 Task: Calculate the area of a sphere using a Python program given its radius.
Action: Mouse moved to (68, 10)
Screenshot: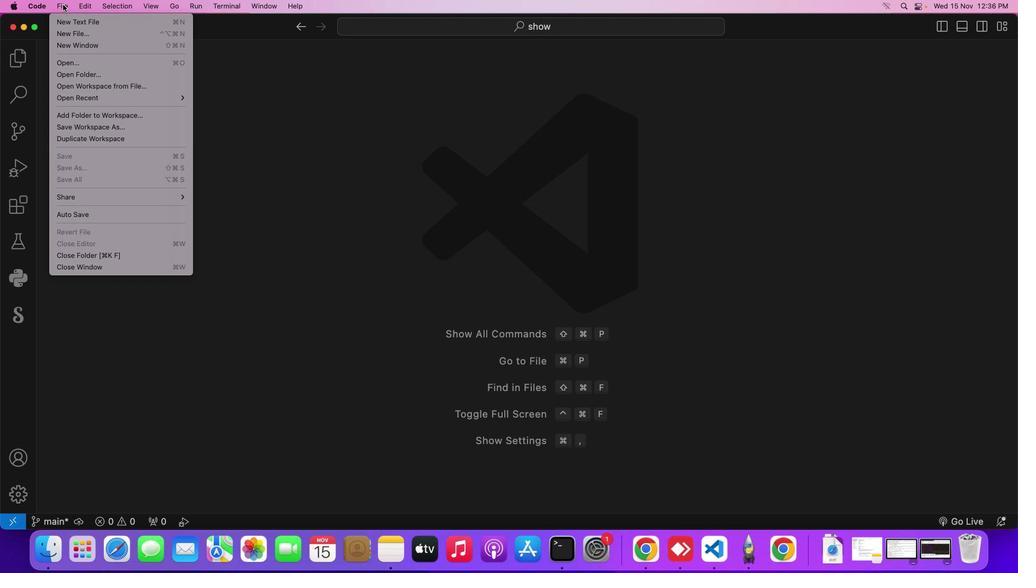 
Action: Mouse pressed left at (68, 10)
Screenshot: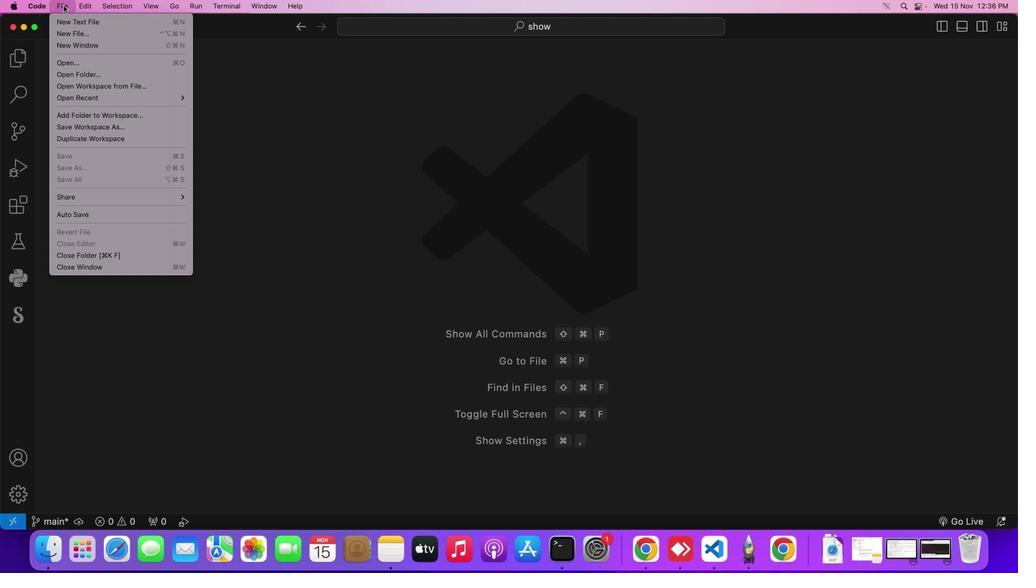 
Action: Mouse moved to (80, 27)
Screenshot: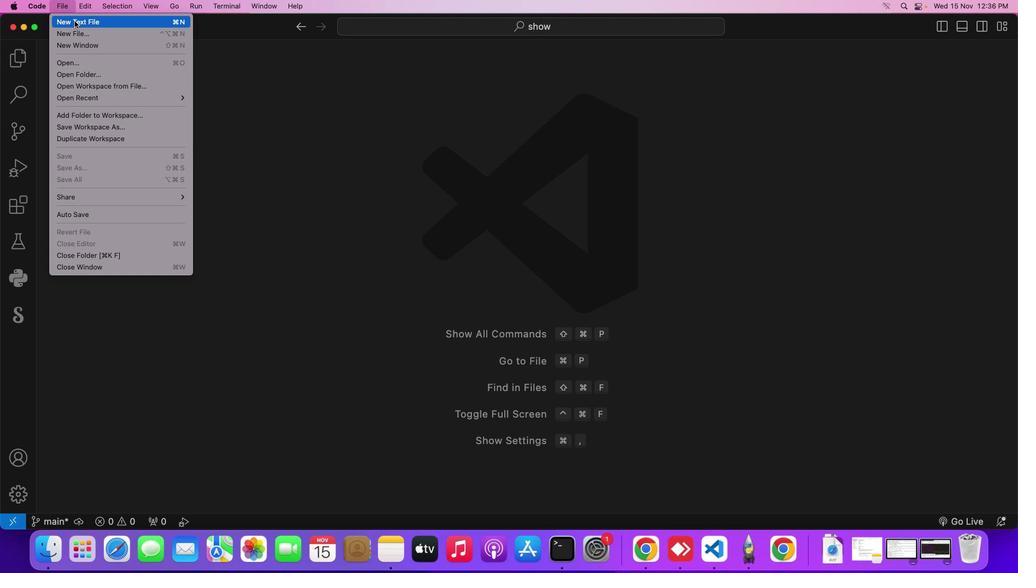 
Action: Mouse pressed left at (80, 27)
Screenshot: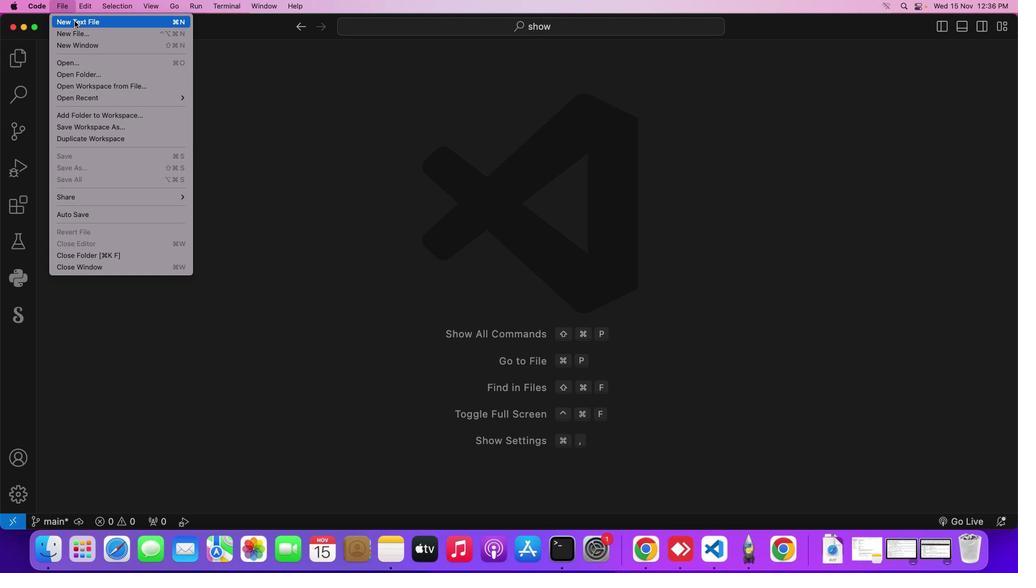 
Action: Mouse moved to (258, 177)
Screenshot: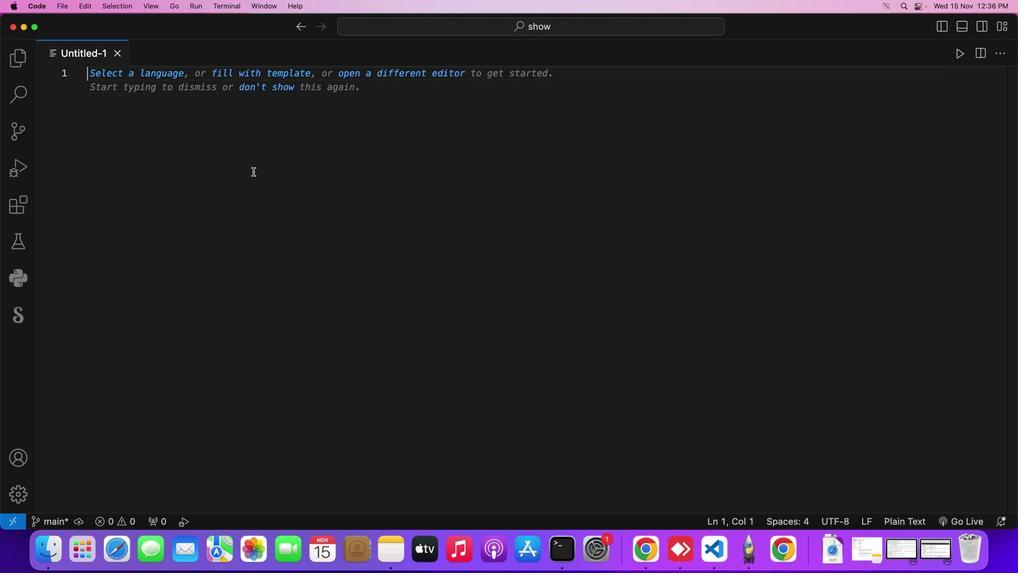 
Action: Key pressed Key.cmd
Screenshot: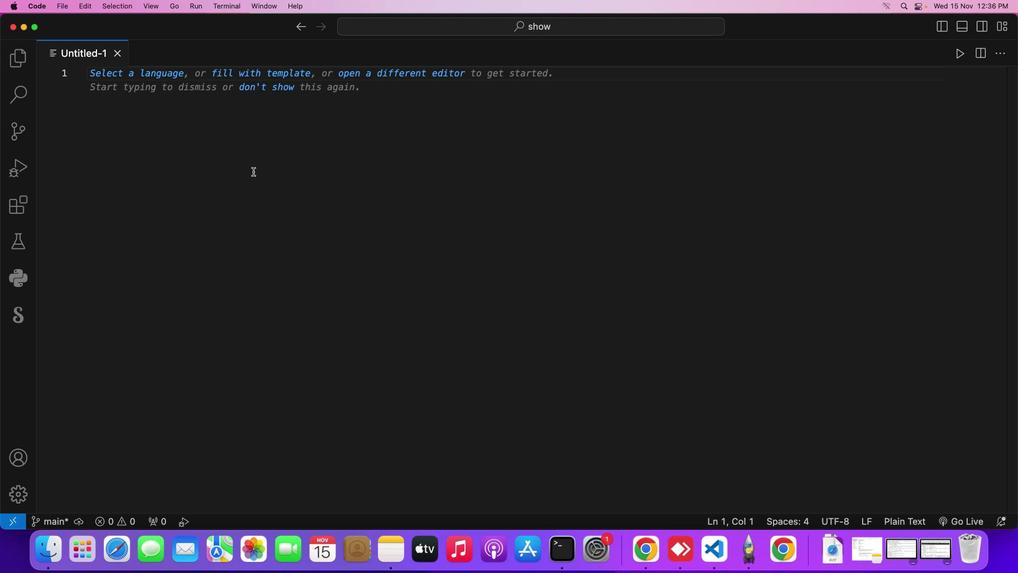 
Action: Mouse moved to (258, 176)
Screenshot: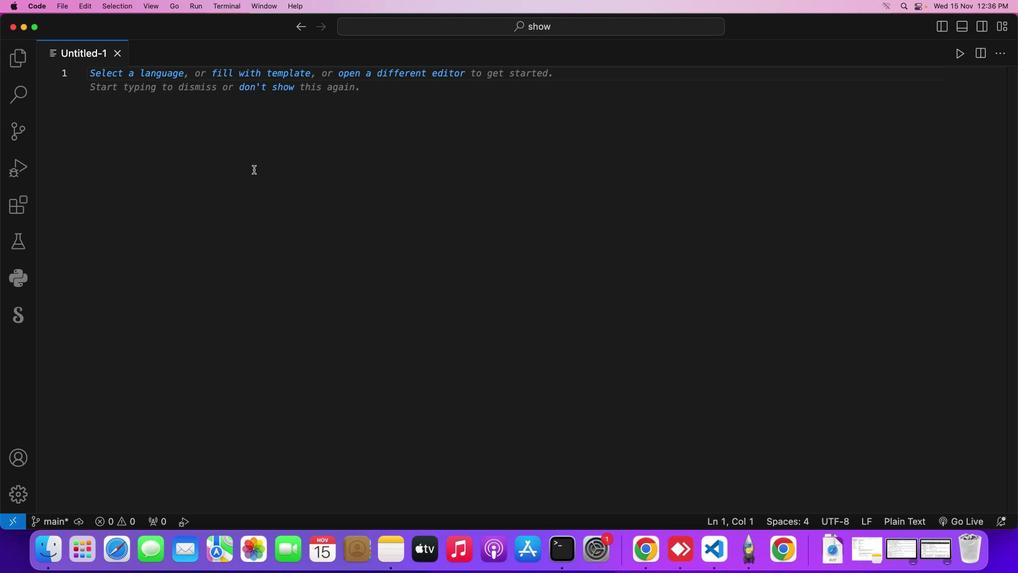
Action: Key pressed 's'
Screenshot: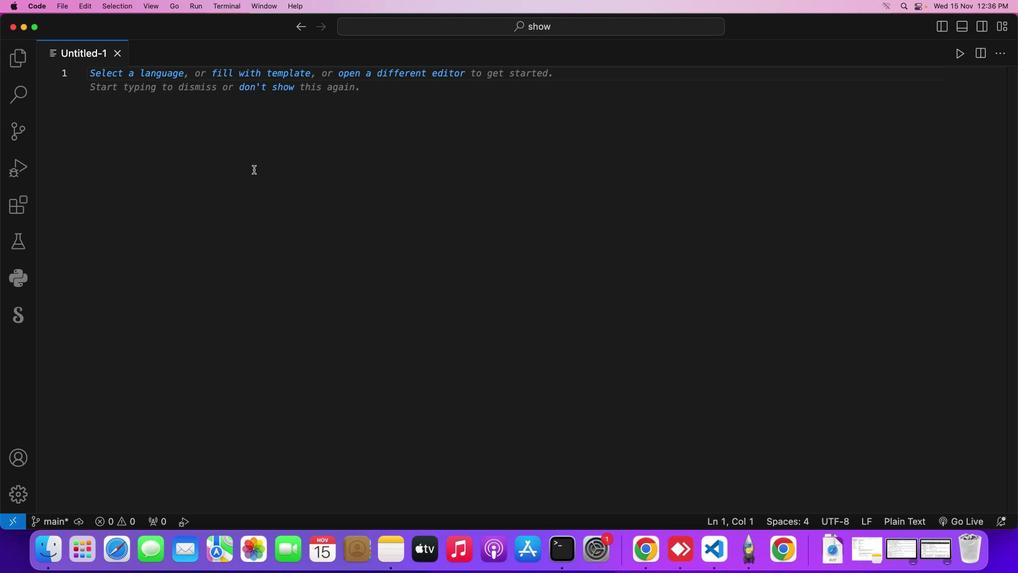 
Action: Mouse moved to (541, 226)
Screenshot: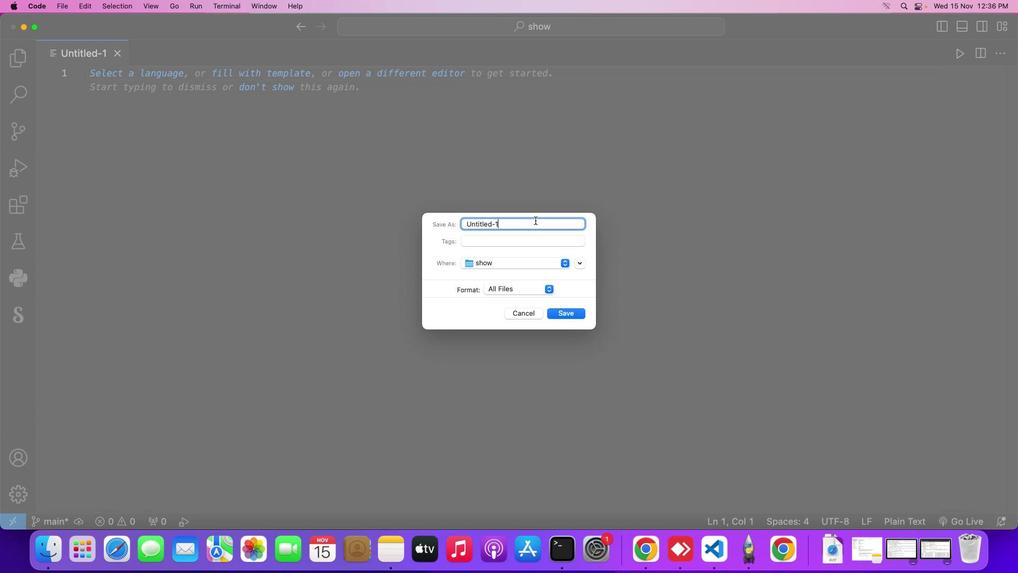 
Action: Mouse pressed left at (541, 226)
Screenshot: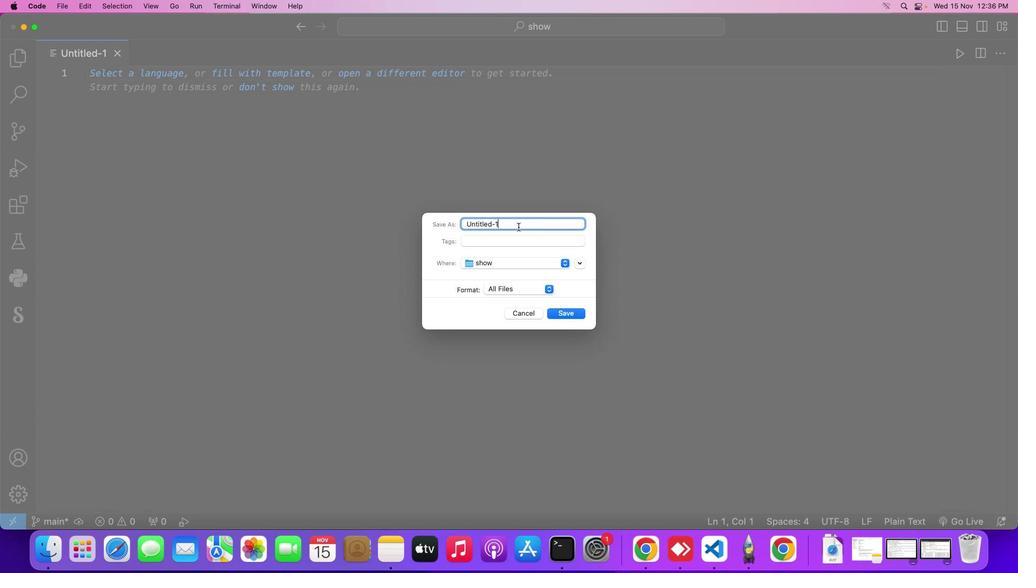 
Action: Mouse moved to (496, 247)
Screenshot: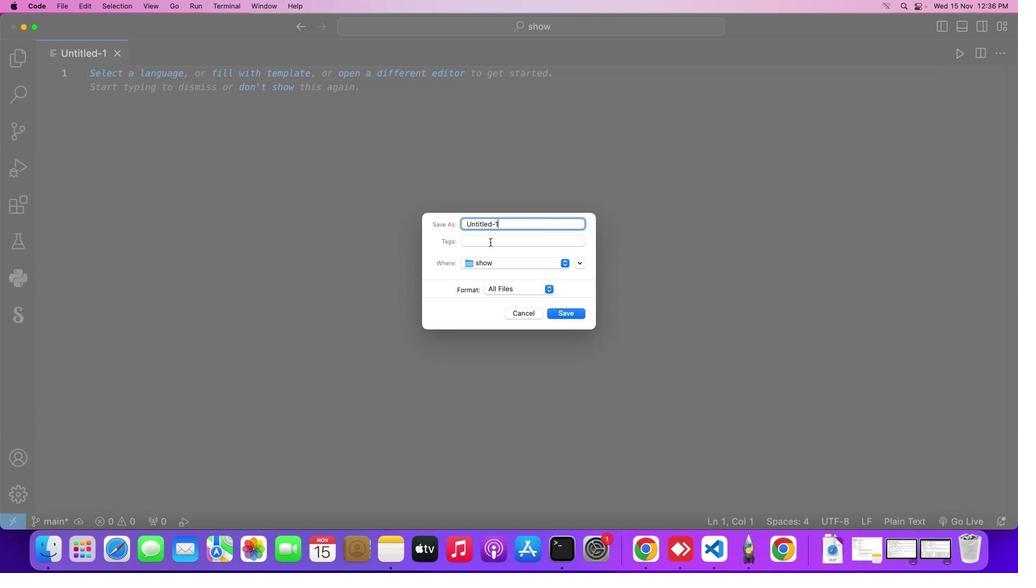 
Action: Key pressed Key.backspaceKey.backspaceKey.backspaceKey.backspaceKey.backspaceKey.backspaceKey.backspaceKey.backspaceKey.backspaceKey.backspaceKey.backspace'd''e'Key.backspaceKey.backspaceKey.shift_r'D''e''n'Key.backspace'm''o'Key.shift_r'R''m''o''.''p''y'Key.enter'f'Key.backspaceKey.shift_r'#'Key.spaceKey.shift_r'I''m''p''o''r''t'Key.space't''h''e'Key.space'm''a''t''h'Key.space'm''o''d''u''l''e'Key.space't''o'Key.space'a''c''c''e''s''s'Key.space'm''a''t''h''m''e'Key.backspaceKey.backspace'e''m''e''t'Key.backspaceKey.backspaceKey.backspace'm''a''t''i''c''a''l'Key.space'f''u''n''c''t''i''o''n'Key.enter'i''m''p''o''e''r'Key.backspaceKey.backspace'r''t'Key.space'm''a''t''h'Key.enterKey.enterKey.shift_r'#'Key.spaceKey.shift_r'F''u''n''c''t''i''o''n'Key.space't''o'Key.space'c''a''l''c''u''l''a''t''e'Key.space't''h''e'Key.space's''u''r''f''a''c''e'Key.space'a''r''e''a'Key.space'o''f'Key.space'a'Key.space's''p''h''a'Key.backspace'e''r''e'Key.space'g''i''v''e''n'Key.space'i''t''s'Key.space'r''a''d''i''u''s'Key.enter'd''e''f'Key.space's''p''h''e''r''e'Key.shift_r'_''a''r''e''a'Key.shift_r'(''r''a''d''i''u''s'Key.rightKey.shift_r':'Key.enterKey.shift_r'#'Key.spaceKey.shift_r'U''s''i''n''g'Key.space't''h''e'Key.space'f''o''r''m''u''l''a'Key.shift_r':'Key.spaceKey.shift_r'A''='Key.backspaceKey.space'='Key.space'4'Key.spaceKey.shift_r'*'Key.space'p''i'Key.spaceKey.shift_r'*'Key.space'r'Key.shift_r'^''e'Key.backspace'w'Key.backspace'2'Key.enter'a''r''e''a'Key.space'='Key.space'4'Key.spaceKey.shift_r'*'Key.space'm''a''t''h''.''p''i'Key.spaceKey.shift_r'*'Key.space'r''a''d''i''u''s'Key.shift_r'&'Key.backspaceKey.shift_r'*''*''2'Key.enter'r''e''t''u''r''n'Key.space'a''r''e''a'Key.enterKey.enterKey.shift_r'#'Key.spaceKey.shift_r'T''a''k''i''n''g'Key.space't''h''e'Key.space'r''a''s'Key.backspace'd''i''u''s'Key.space'a''s'Key.space'i''n''p''u''r''t'Key.backspaceKey.backspace't'Key.space'f''r''o''m'Key.space't''h''e'Key.space'u''s''e''r'Key.enter'r''a''s''i'Key.backspaceKey.backspace'd''i''u''s'Key.space'='Key.space'f''l''o''a''t'Key.shift_r'(''i''n''p''u''t'Key.shift_r'('Key.shift_r'"''E''n''t''e''r'Key.space't''h''e'Key.space'r''a''d''i''u''s'Key.space'o''f'Key.space't''h''e'Key.space's''p''h''e''r''e'Key.shift_r':'Key.spaceKey.rightKey.rightKey.rightKey.enterKey.enterKey.shift_r'#'Key.spaceKey.shift_r'C''a''l''c''u''l''a''t''e'Key.spaceKey.backspaceKey.backspace'i''n''g'Key.space't''h''e'Key.space's''u''r''f''a''c''e'Key.space'a''r''e''a'Key.space'u''s''i''n''g'Key.space't''h''e'Key.space'f''u''n''c''t''i''o''n'Key.spaceKey.enter'a''r''e''a'Key.space'='Key.space's''p''h''e''r''e'Key.shift_r'_''a''r''e''a'Key.shift_r'(''r''a''d''i''u''s'Key.rightKey.enterKey.enterKey.shift_r'#'Key.spaceKey.shift_r'P''r''i''n''t''i''n''g'Key.space't''h''e'Key.space'r''e''s''u''l''t'Key.space'a''l''o''n''g'Key.space'w''i''t''h'Key.space'a'Key.space'd''e''s''c''r''i''p''t''i''v''e'Key.space'm''e''s''s''a''g''e'Key.enter'p''r''i''n''t'Key.shift_r'(''f'Key.shift_r'"'Key.shift_r'T''h''e'Key.space's''u''r''f''a''c''e'Key.space'a''r''e''a'Key.space'o''f'Key.space't''h''e'Key.space's''p''h''e''r''e'Key.space'w''i''t''h'Key.space'r''a''d''i''u''s'Key.spaceKey.shift_r'{''r''a''d''i''u''s'Key.rightKey.space'i''s'Key.shift_r':'Key.spaceKey.shift_r'{''a''r''e''a'Key.rightKey.rightKey.rightKey.enterKey.enter
Screenshot: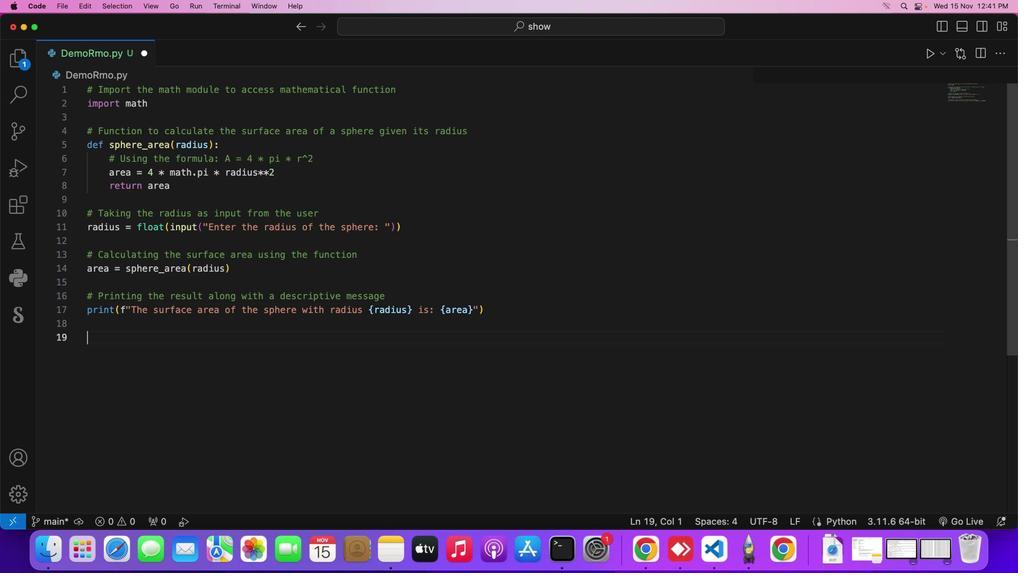 
Action: Mouse moved to (990, 5)
Screenshot: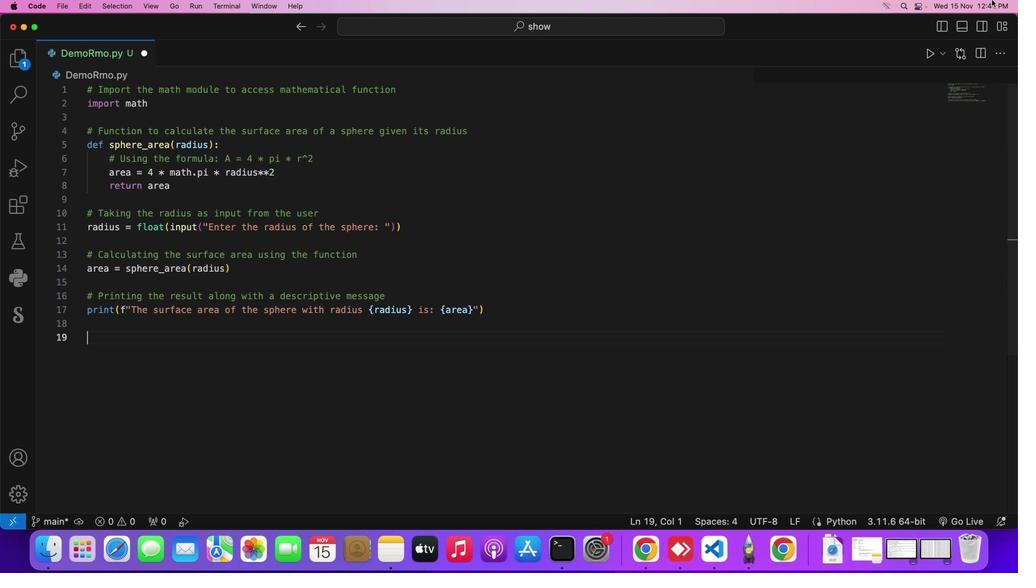 
Action: Key pressed Key.cmd
Screenshot: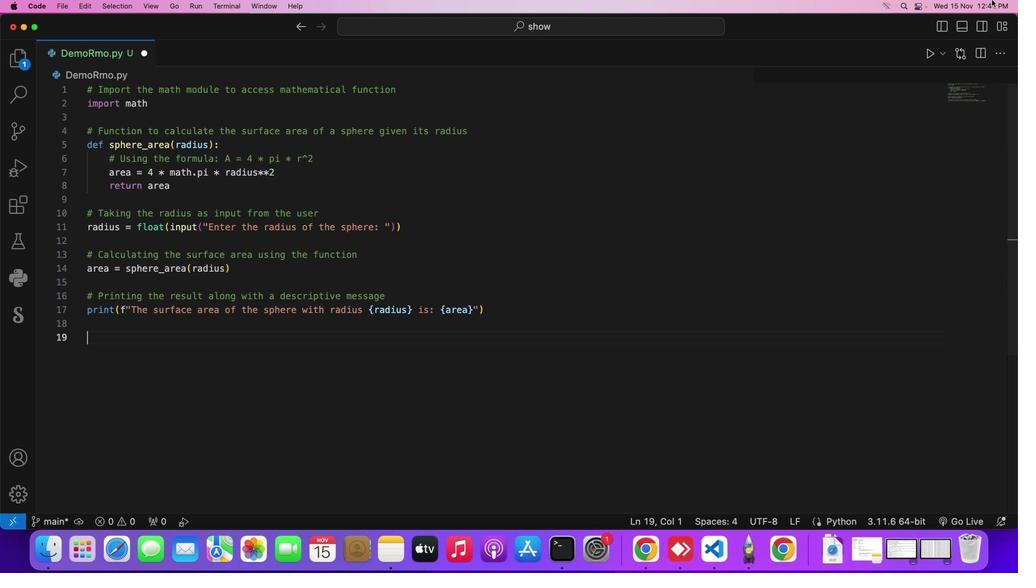 
Action: Mouse moved to (996, 5)
Screenshot: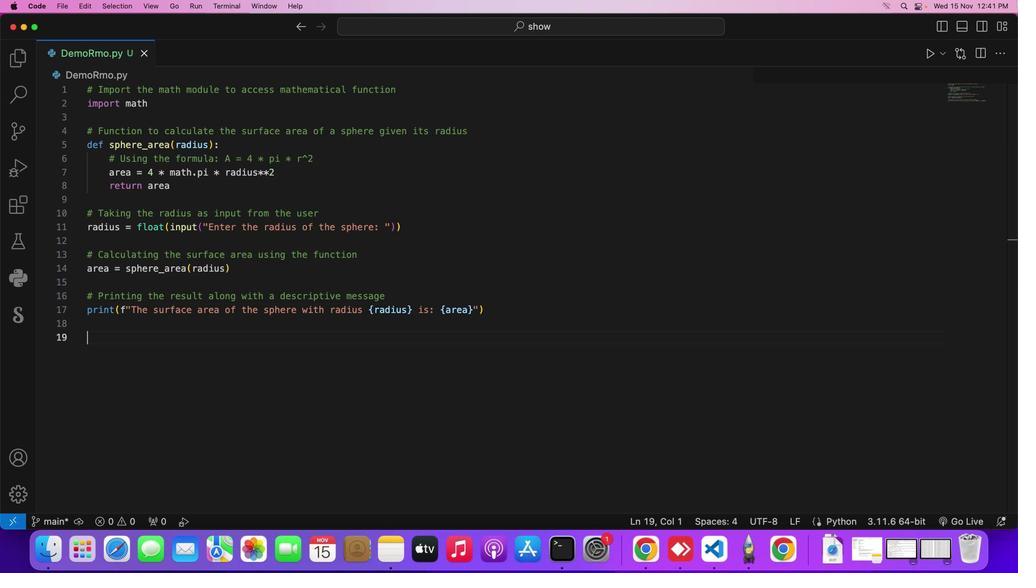 
Action: Key pressed 's'
Screenshot: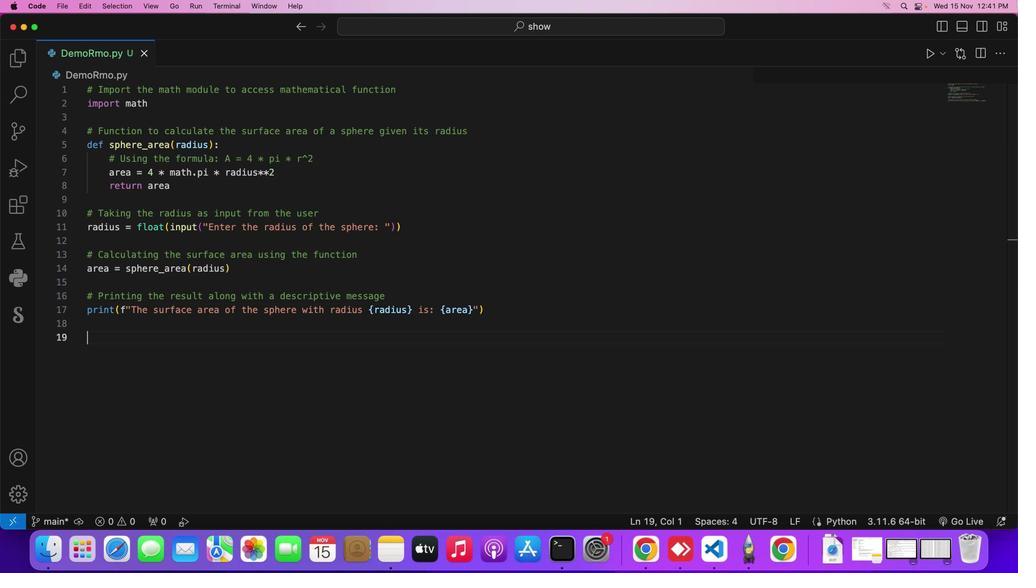 
Action: Mouse moved to (1014, 5)
Screenshot: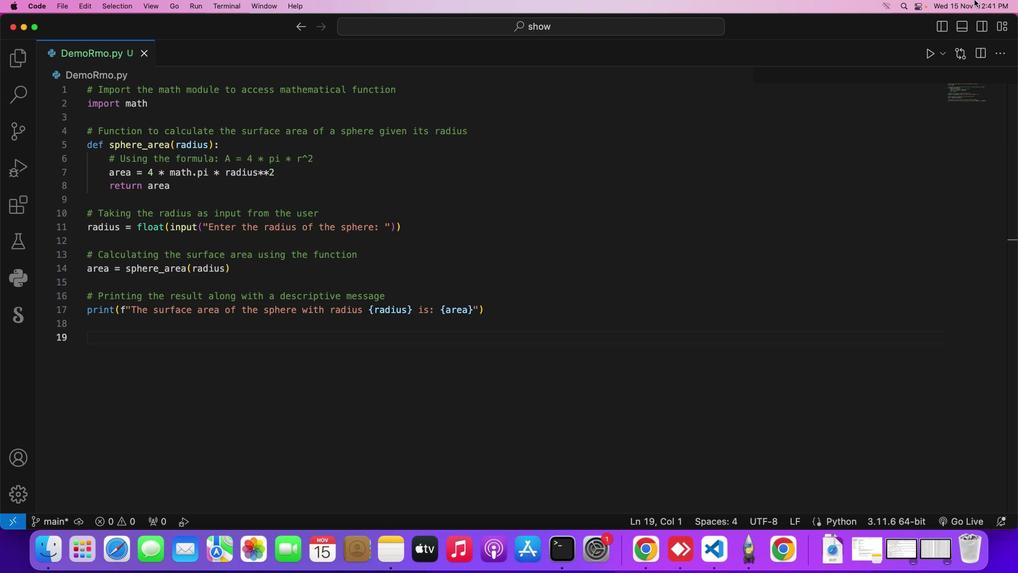 
Action: Key pressed Key.cmd
Screenshot: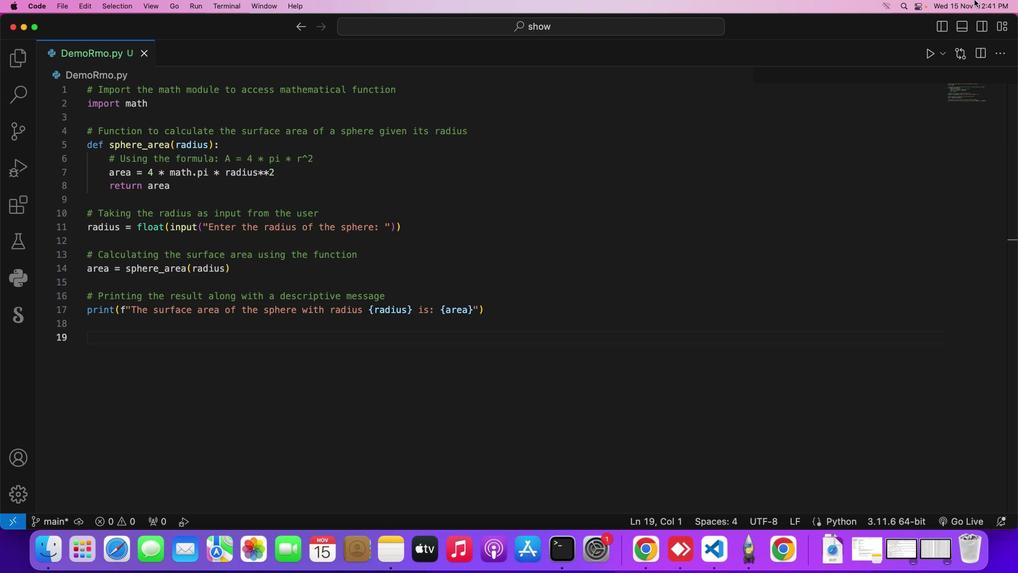 
Action: Mouse moved to (948, 63)
Screenshot: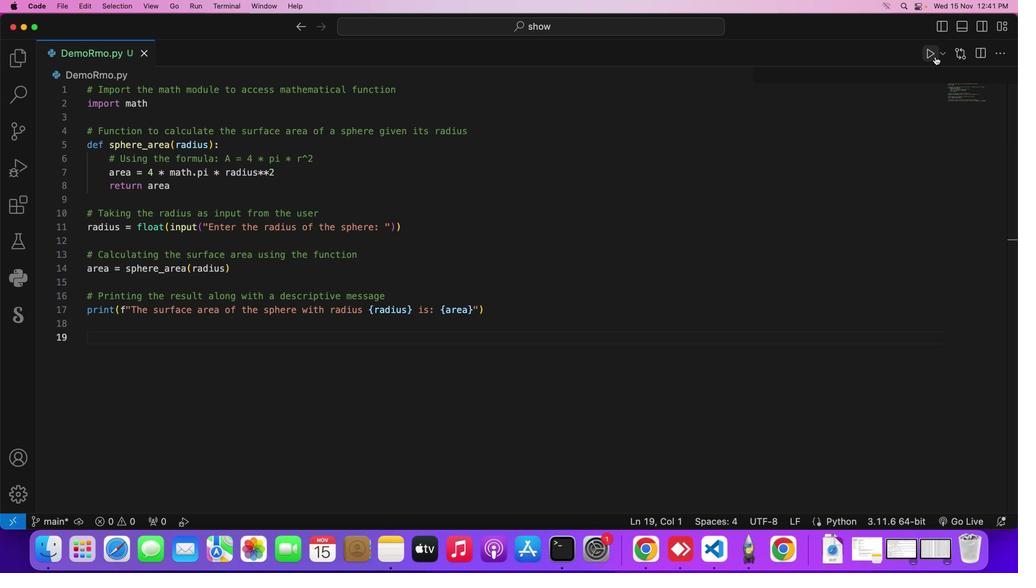 
Action: Key pressed 's'
Screenshot: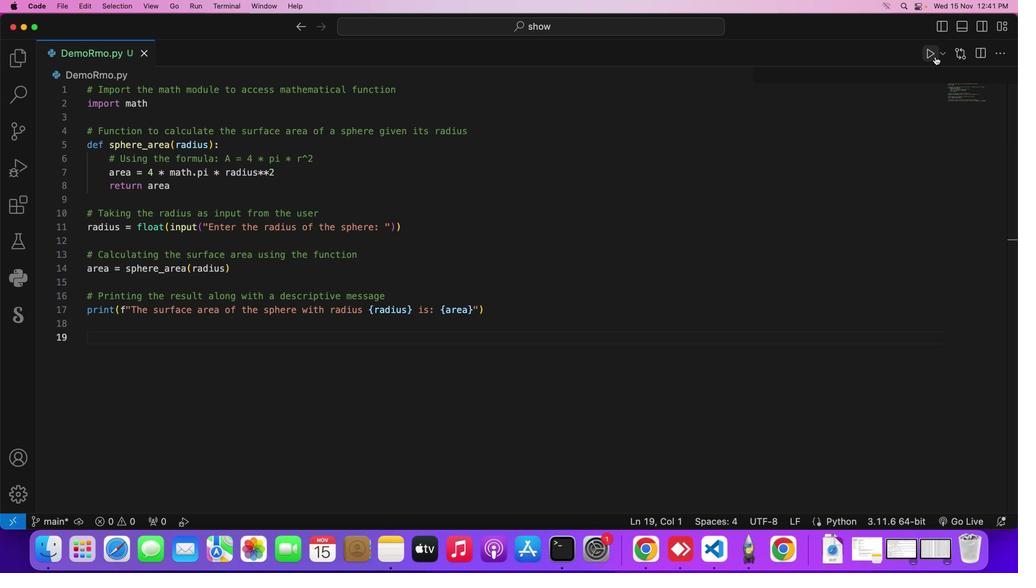 
Action: Mouse moved to (938, 61)
Screenshot: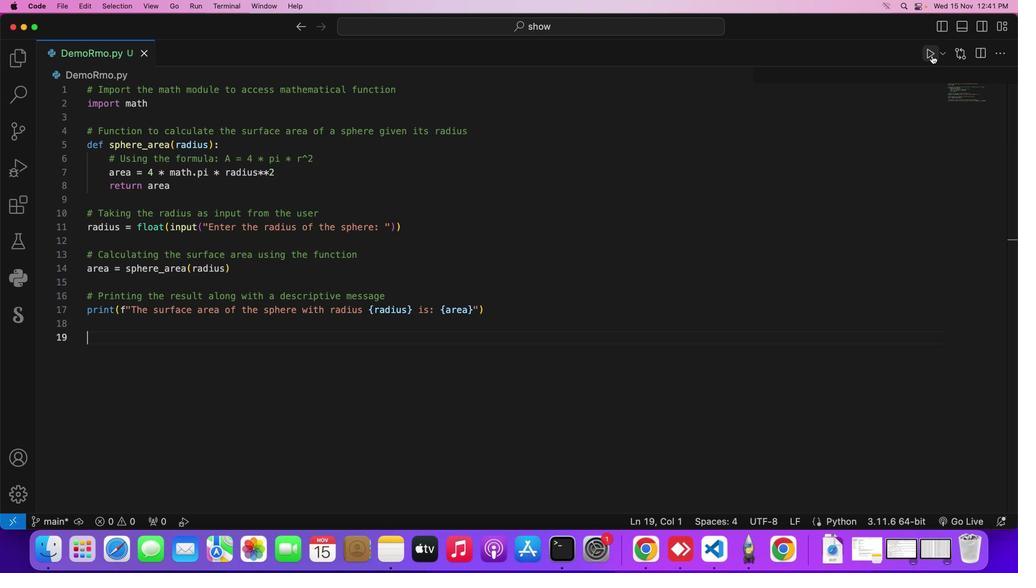 
Action: Mouse pressed left at (938, 61)
Screenshot: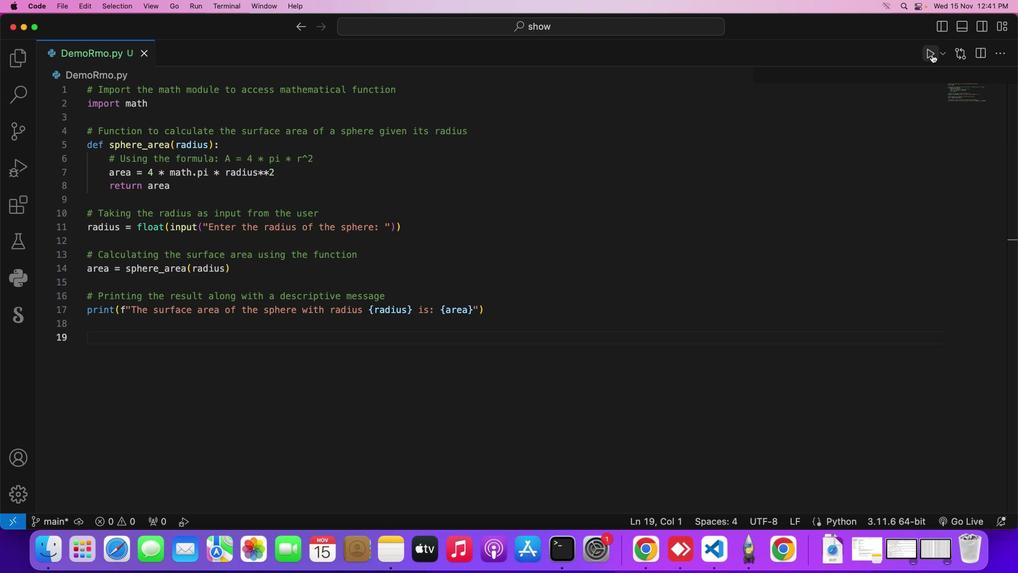 
Action: Mouse moved to (245, 477)
Screenshot: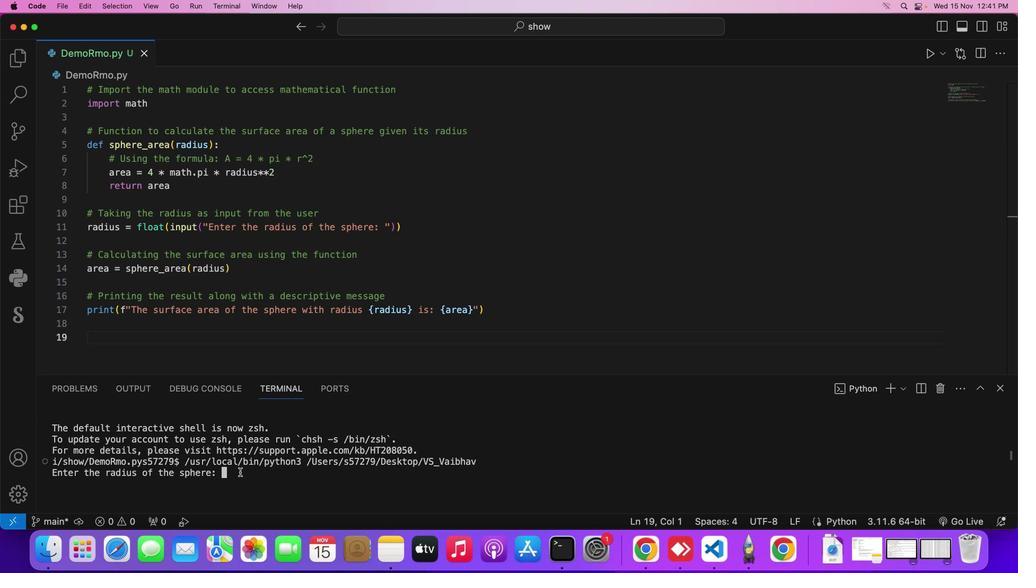 
Action: Mouse pressed left at (245, 477)
Screenshot: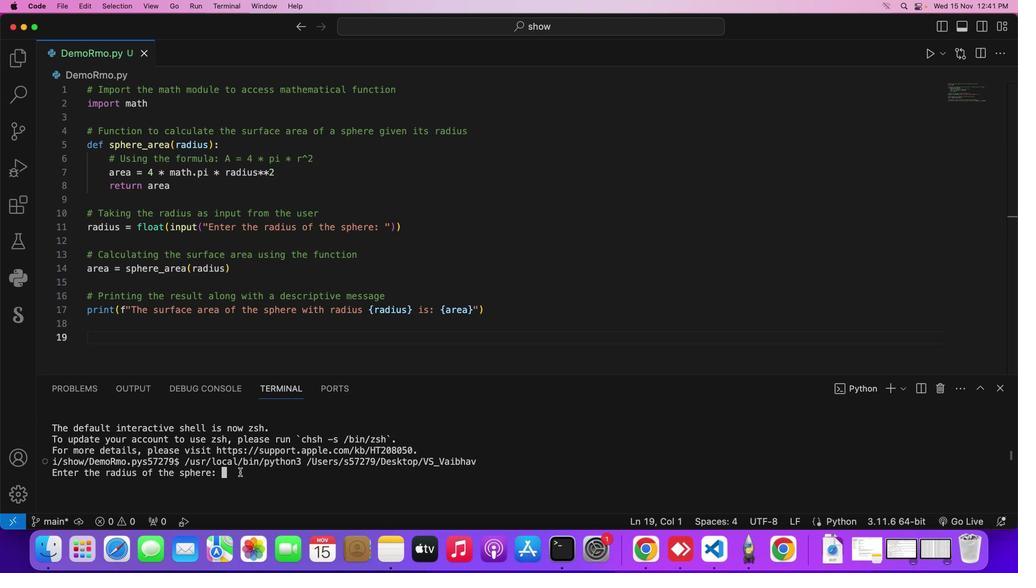 
Action: Key pressed '1''2'Key.enter
Screenshot: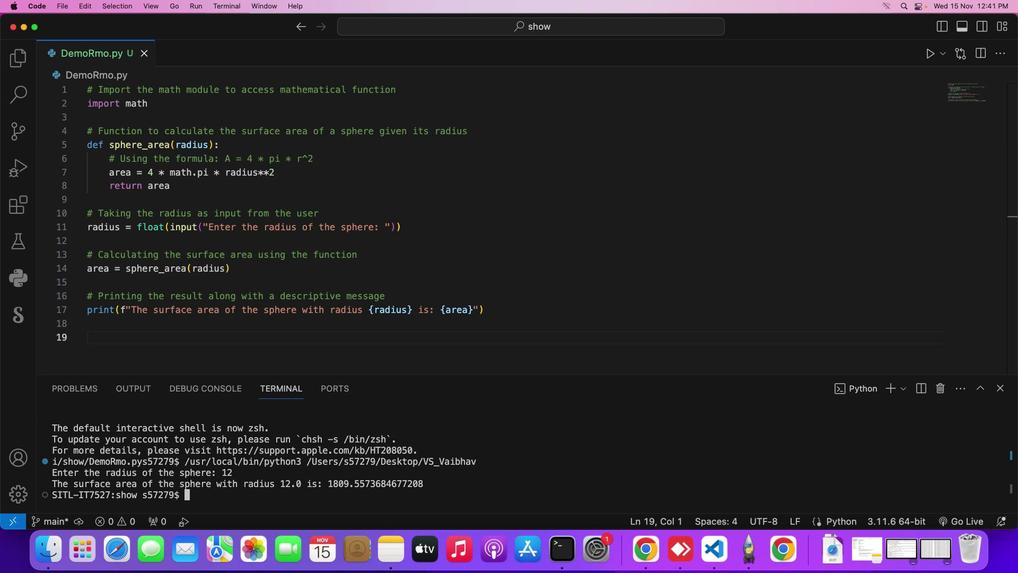 
